Task: Add a condition where "Priority Is not High" in recently solved tickets.
Action: Mouse moved to (133, 383)
Screenshot: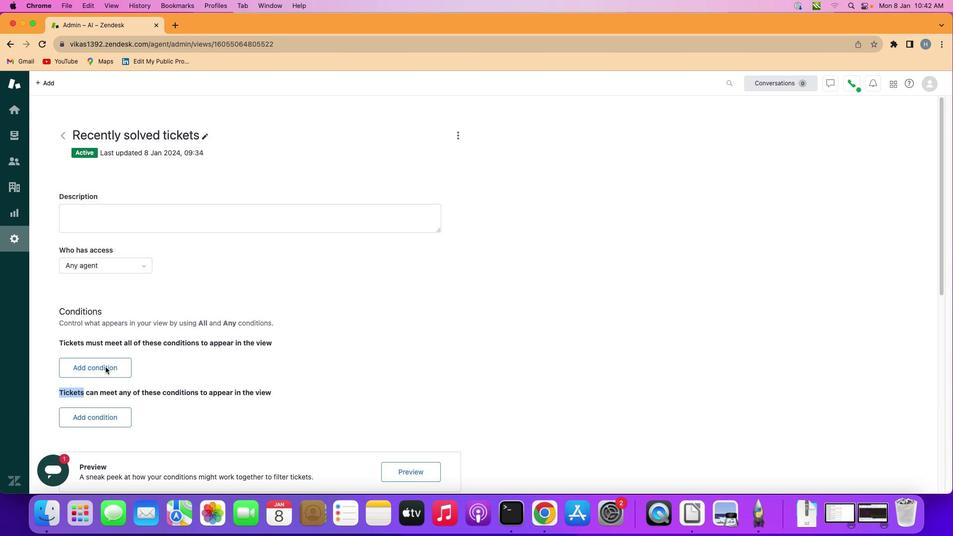 
Action: Mouse pressed left at (133, 383)
Screenshot: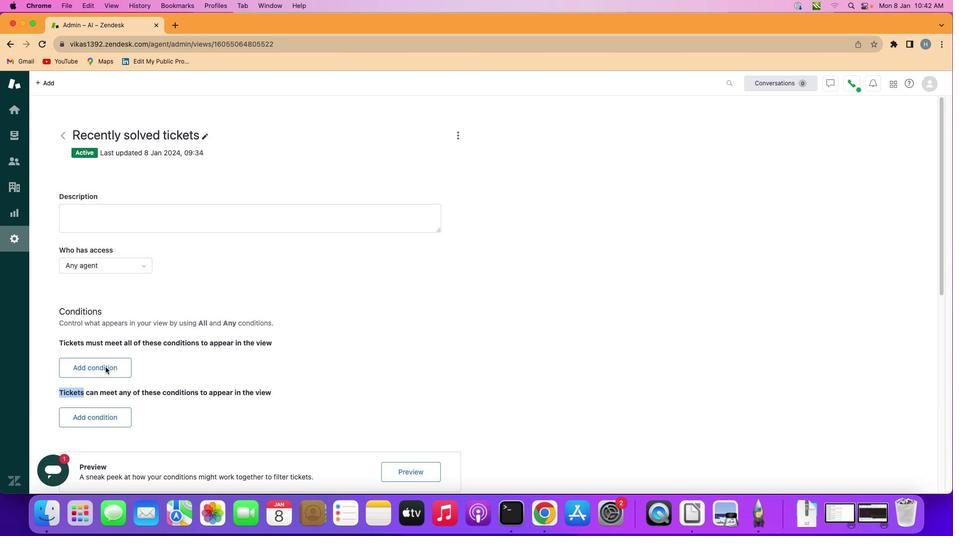 
Action: Mouse moved to (135, 384)
Screenshot: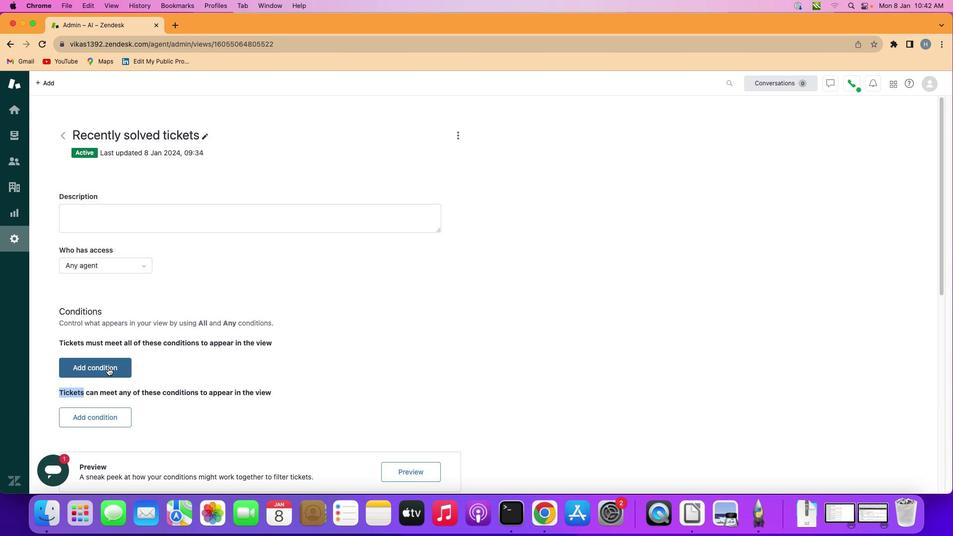 
Action: Mouse pressed left at (135, 384)
Screenshot: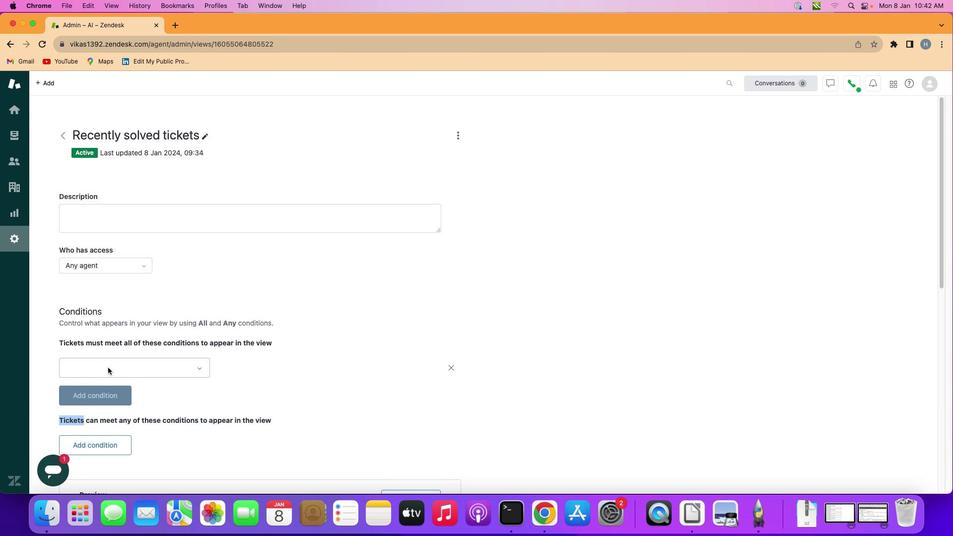 
Action: Mouse moved to (190, 379)
Screenshot: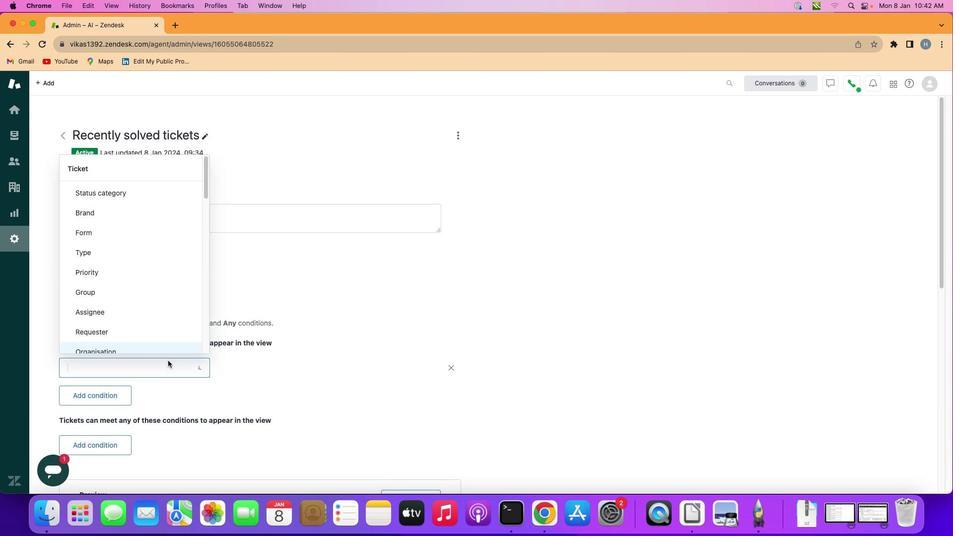 
Action: Mouse pressed left at (190, 379)
Screenshot: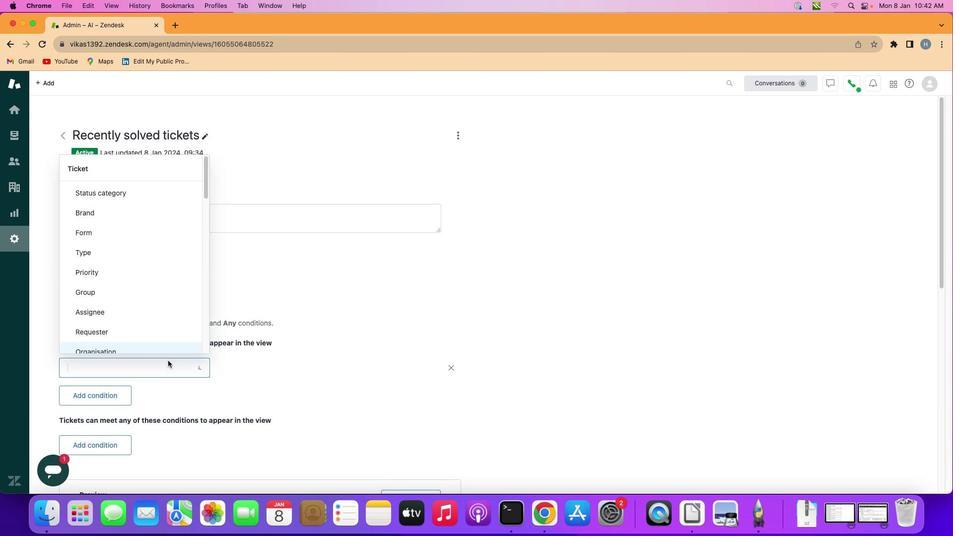 
Action: Mouse moved to (202, 316)
Screenshot: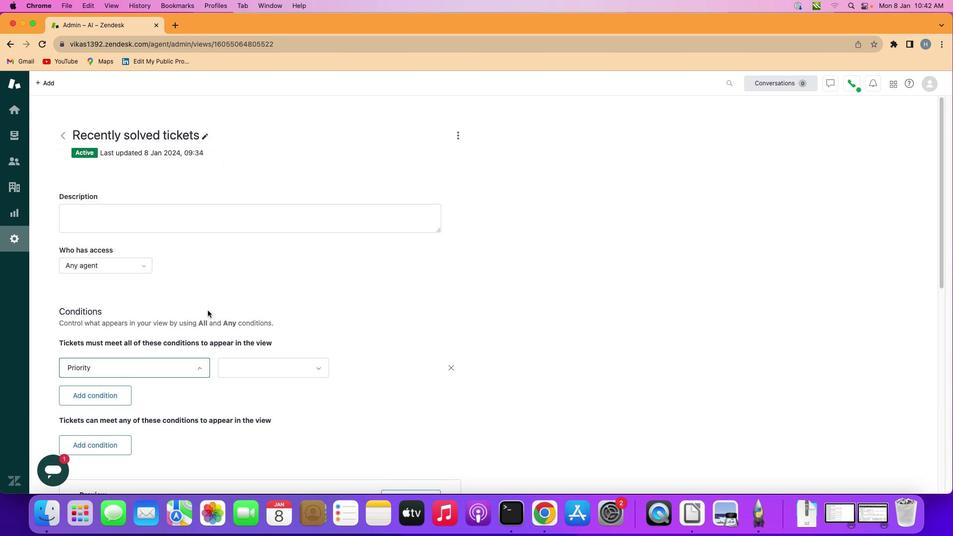 
Action: Mouse pressed left at (202, 316)
Screenshot: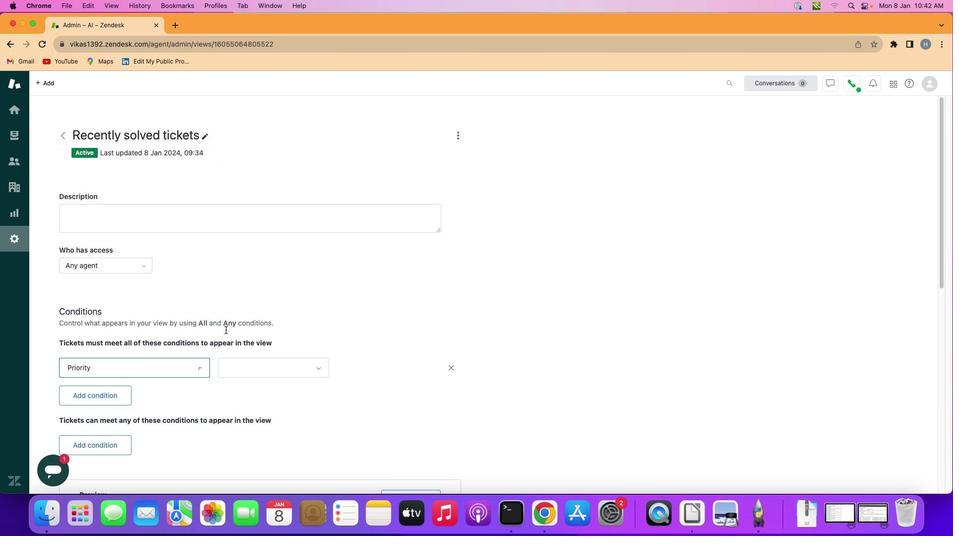 
Action: Mouse moved to (305, 381)
Screenshot: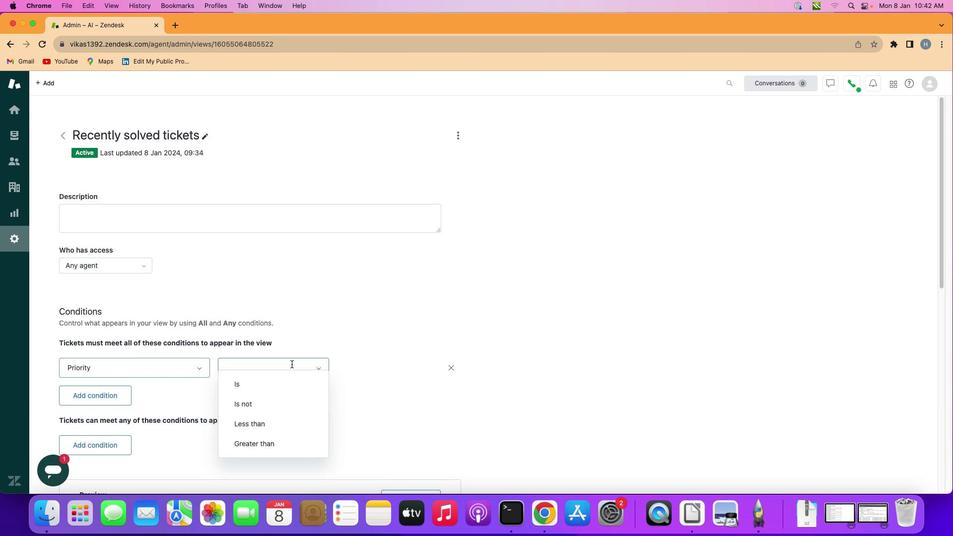 
Action: Mouse pressed left at (305, 381)
Screenshot: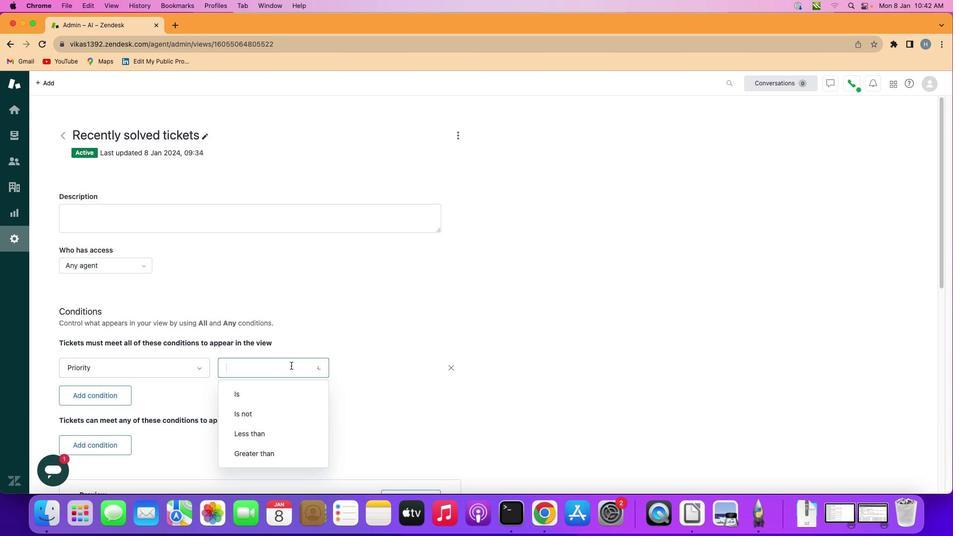 
Action: Mouse moved to (299, 415)
Screenshot: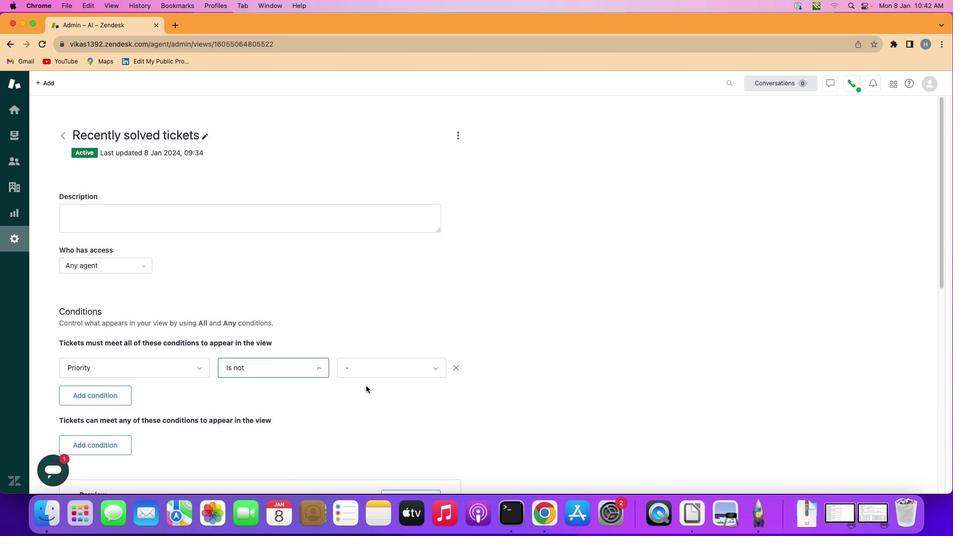 
Action: Mouse pressed left at (299, 415)
Screenshot: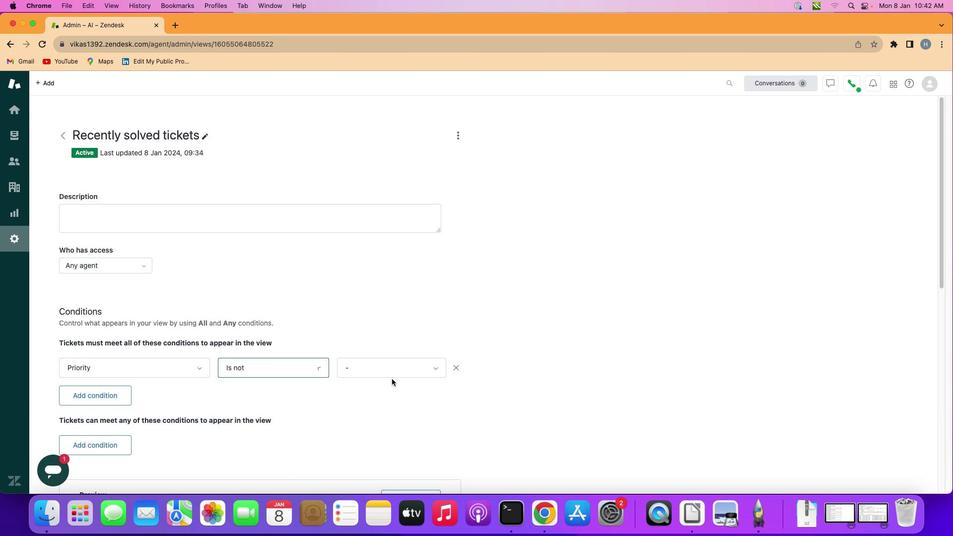 
Action: Mouse moved to (414, 387)
Screenshot: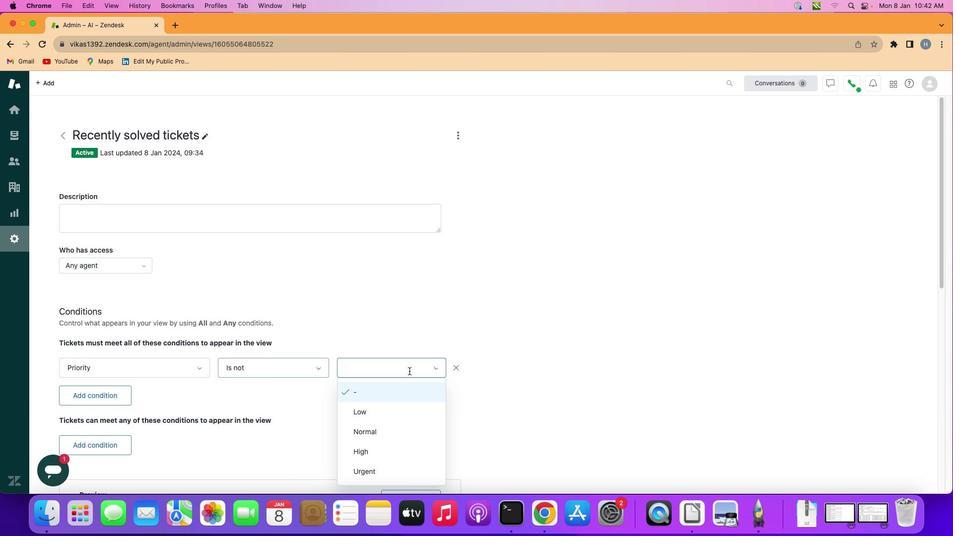 
Action: Mouse pressed left at (414, 387)
Screenshot: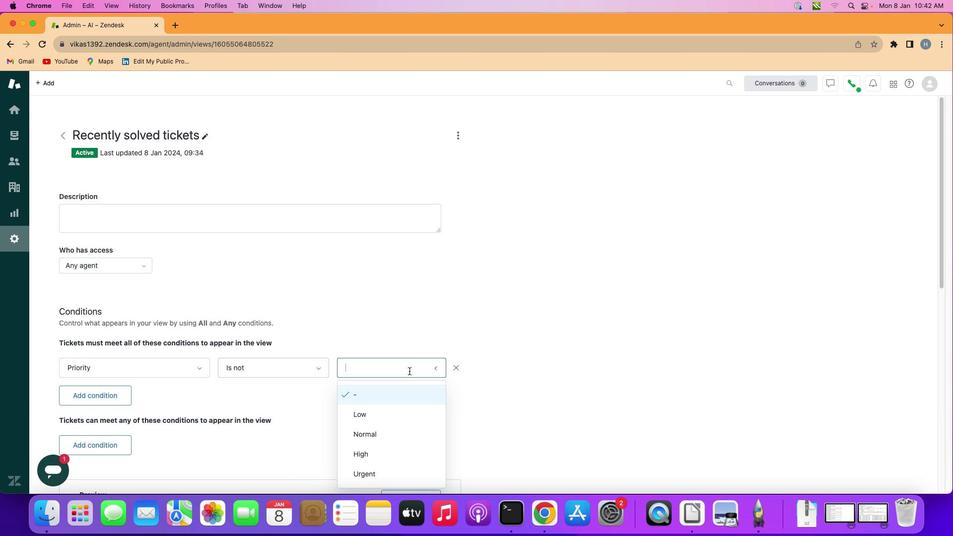 
Action: Mouse moved to (405, 448)
Screenshot: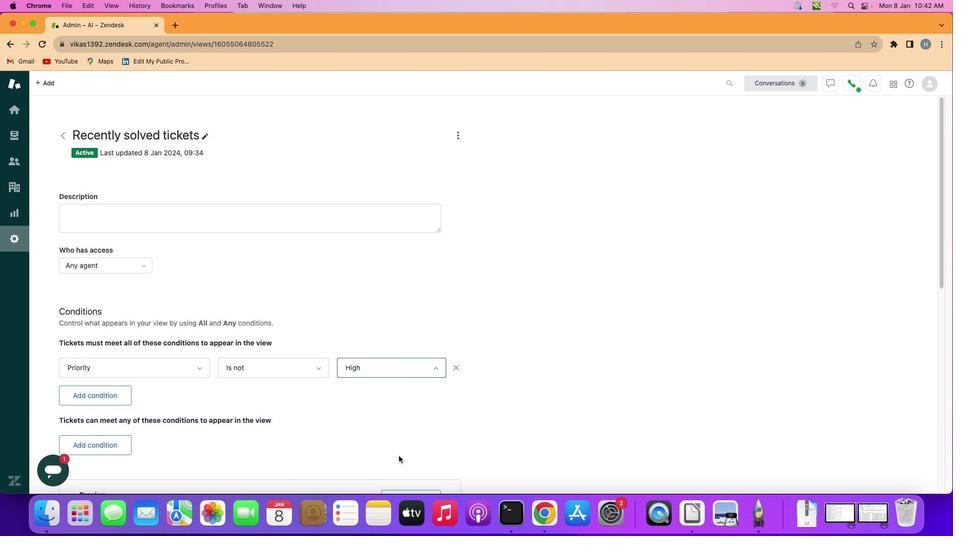 
Action: Mouse pressed left at (405, 448)
Screenshot: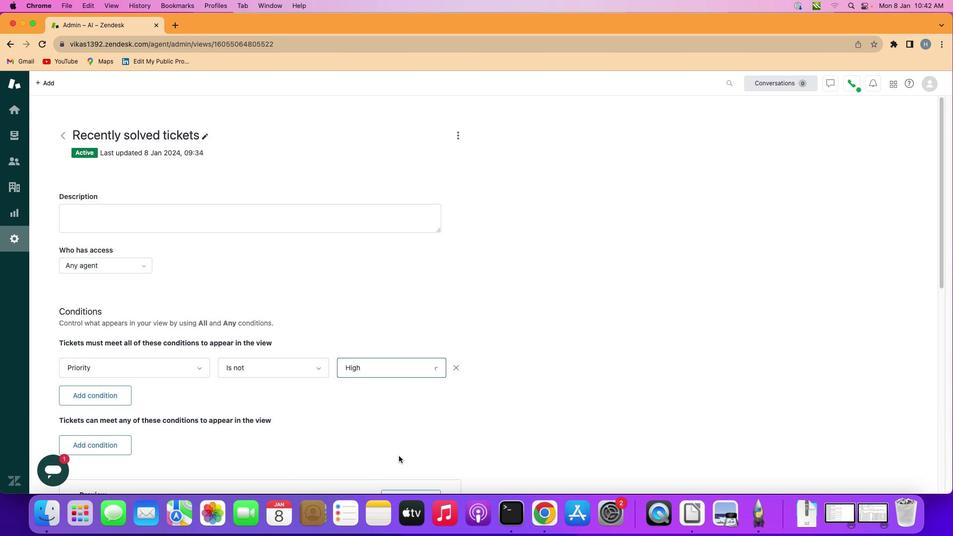 
Action: Mouse moved to (405, 444)
Screenshot: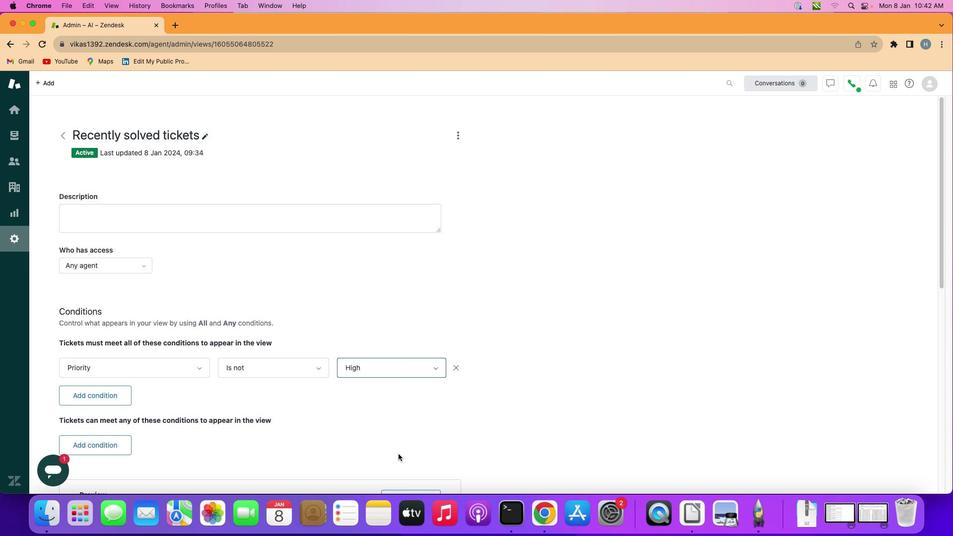 
